 Task: Create List Banking in Board Website Development to Workspace Consulting. Create List Payment Processing in Board Business Process Automation to Workspace Consulting. Create List Cryptocurrency in Board Business Model Business Case Development and Analysis to Workspace Consulting
Action: Mouse moved to (304, 163)
Screenshot: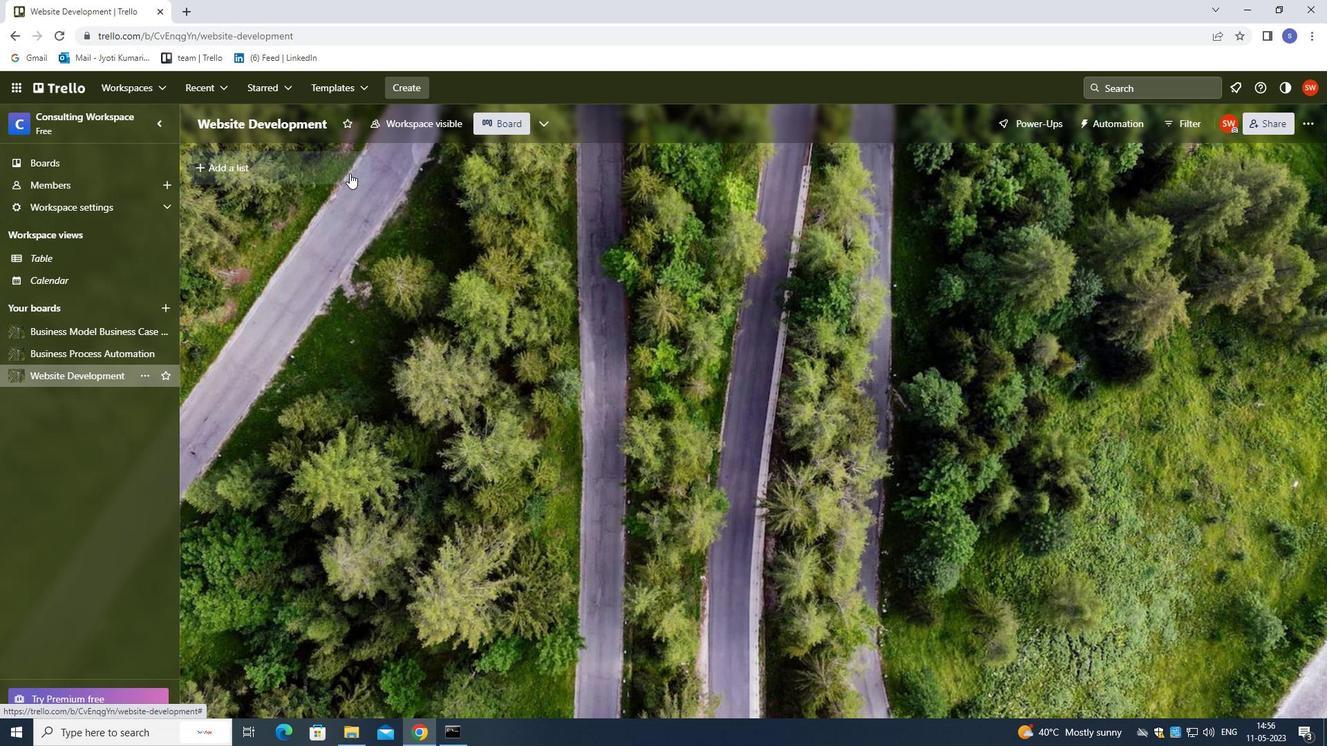 
Action: Mouse pressed left at (304, 163)
Screenshot: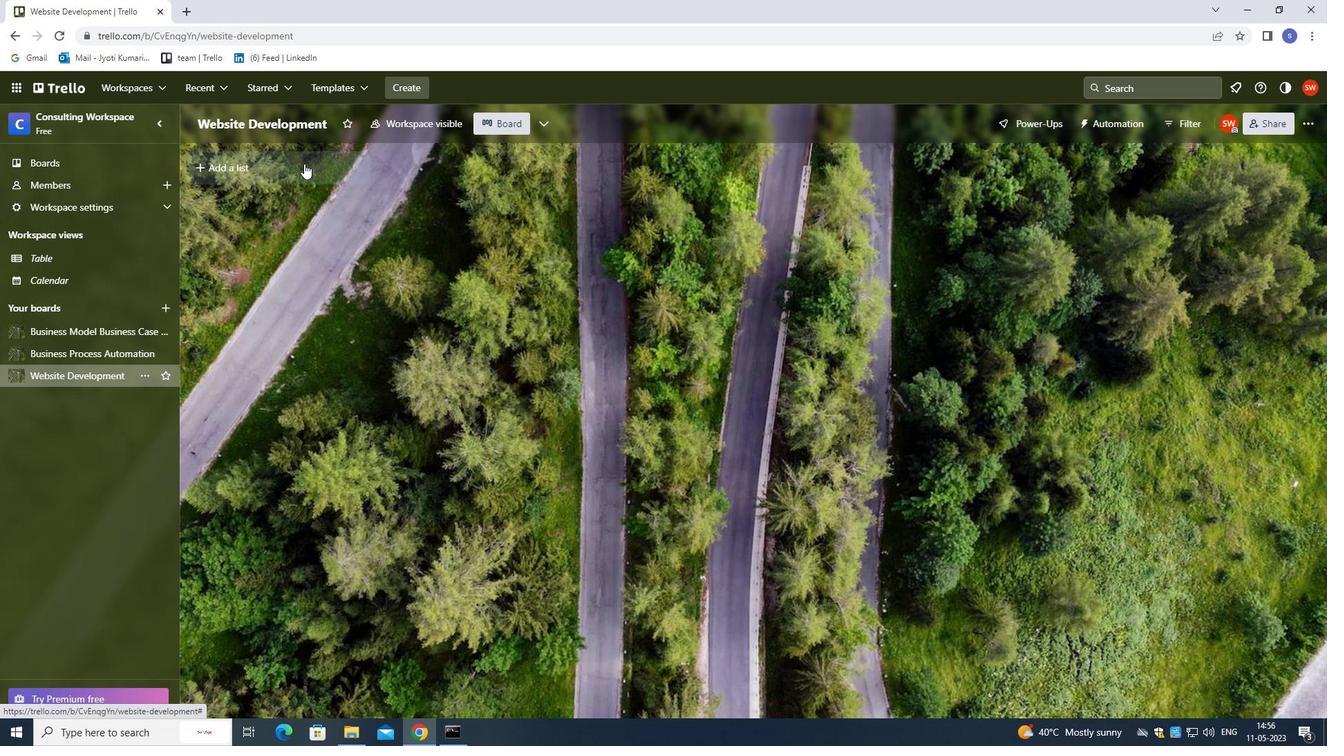 
Action: Key pressed <Key.shift>BANKING<Key.enter>
Screenshot: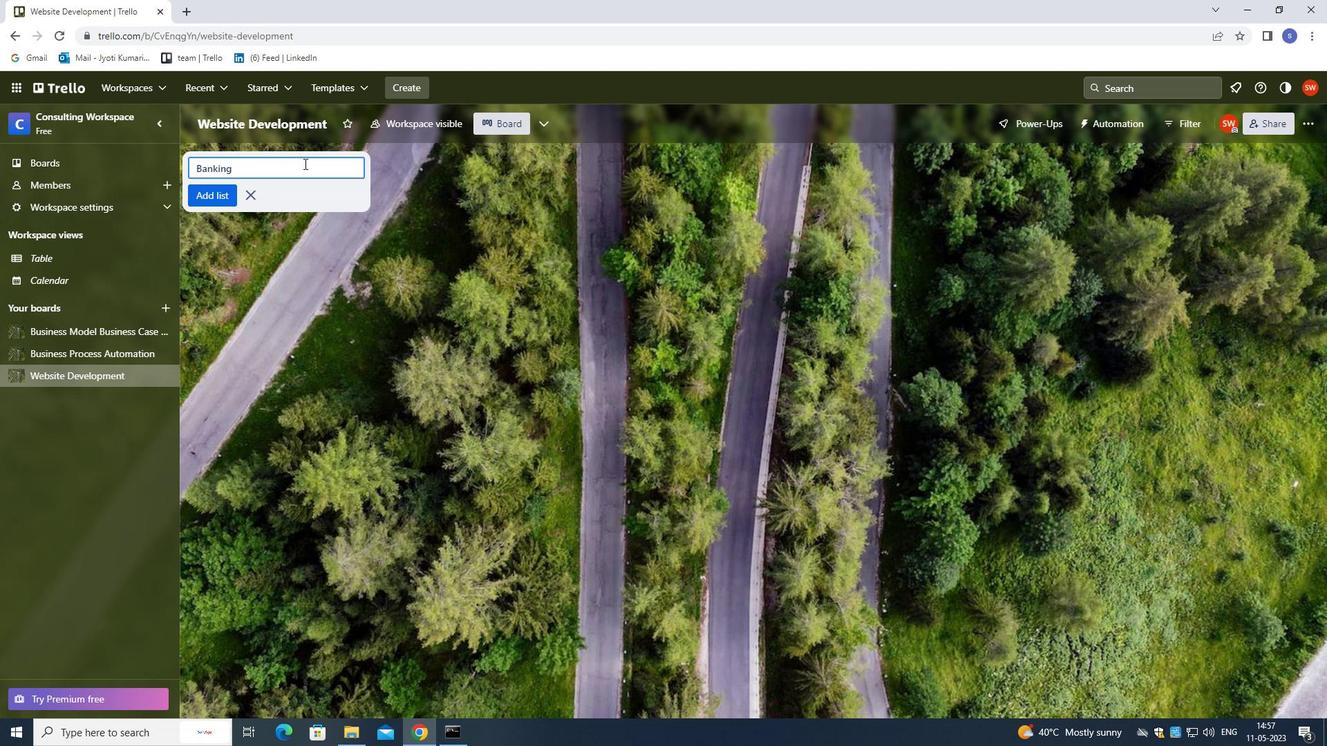 
Action: Mouse moved to (97, 349)
Screenshot: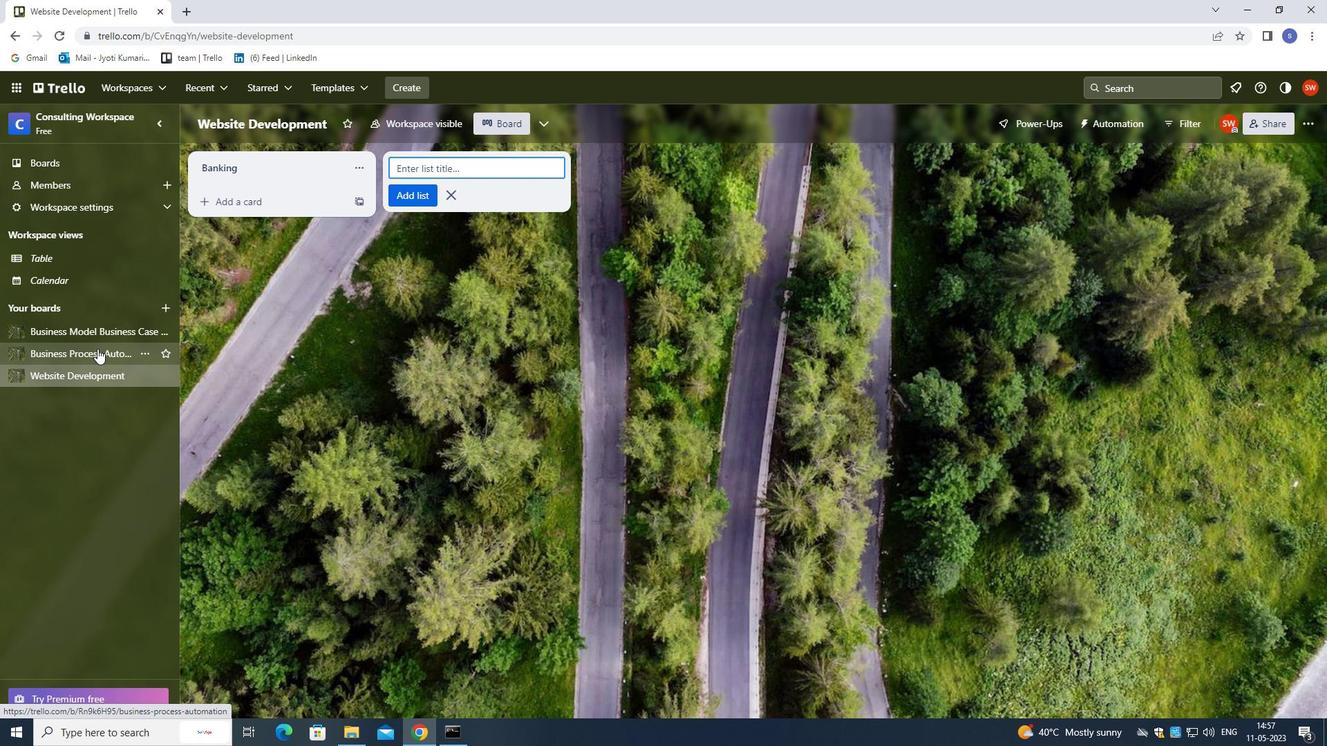 
Action: Mouse pressed left at (97, 349)
Screenshot: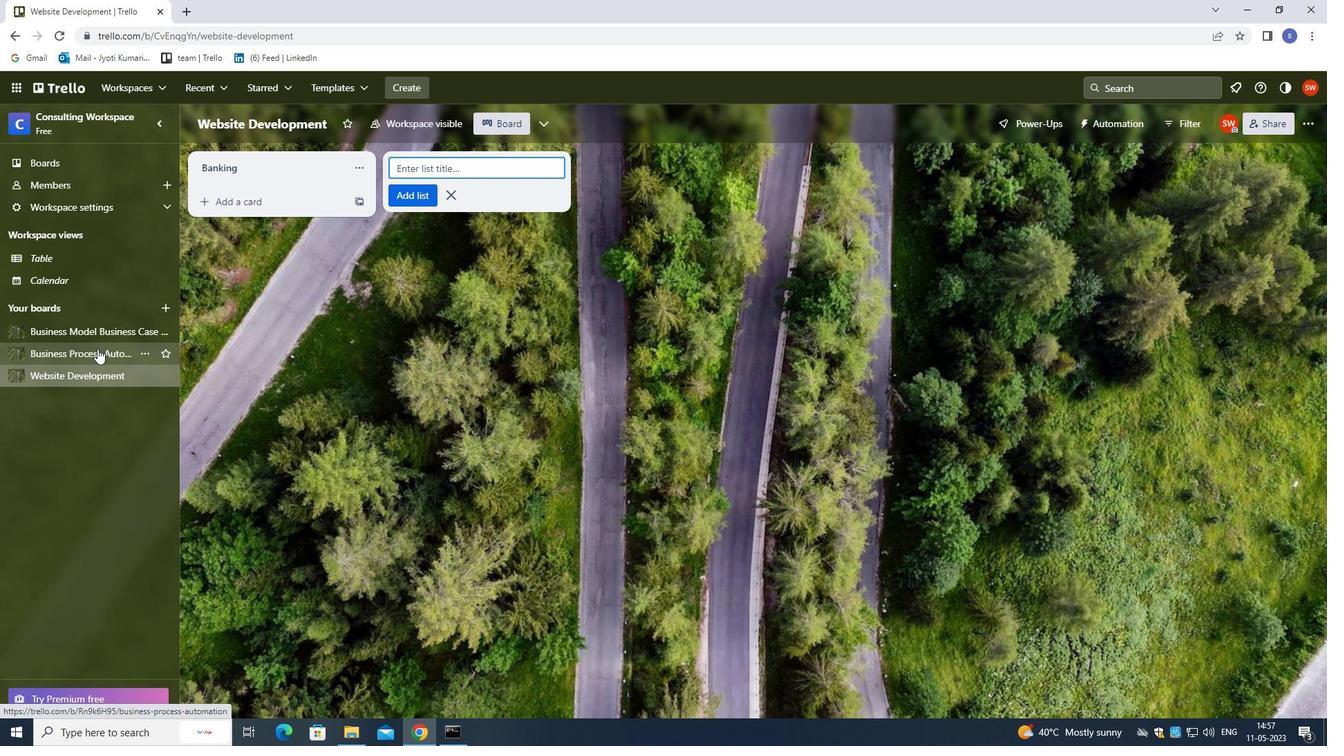 
Action: Mouse moved to (256, 170)
Screenshot: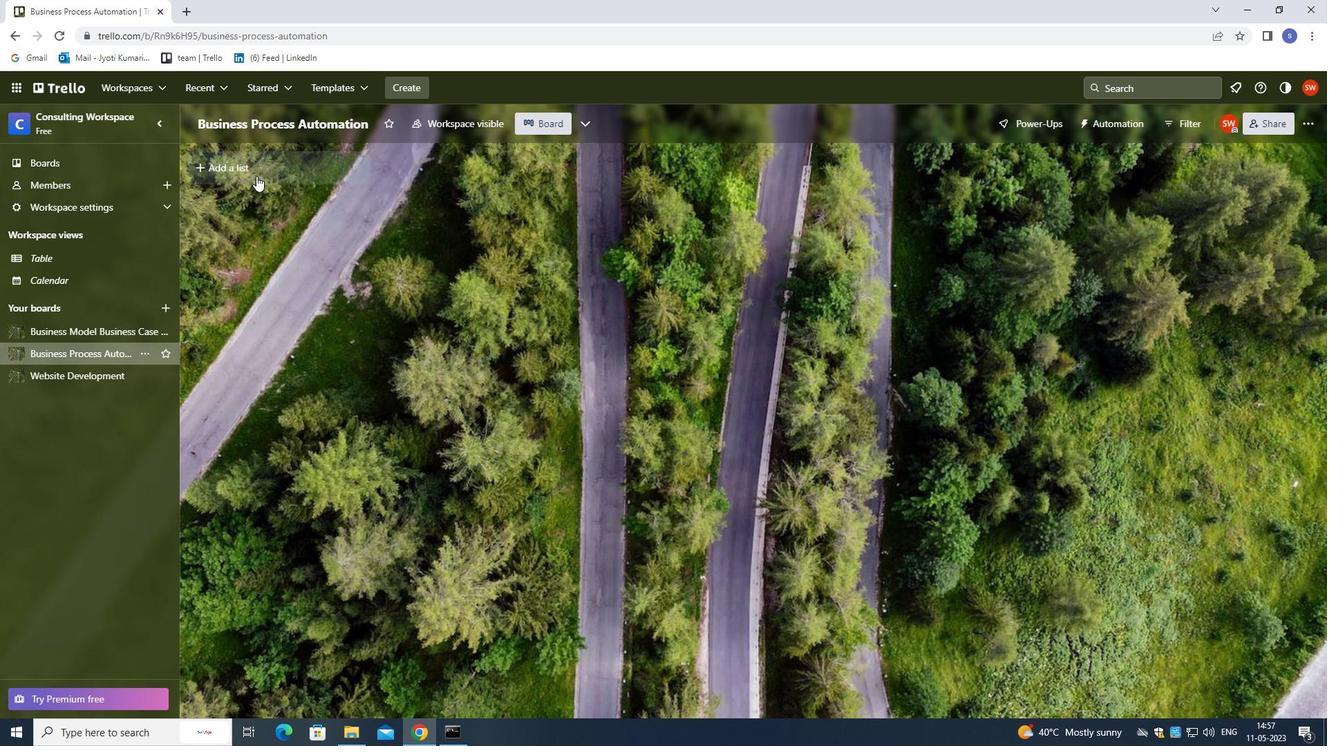 
Action: Mouse pressed left at (256, 170)
Screenshot: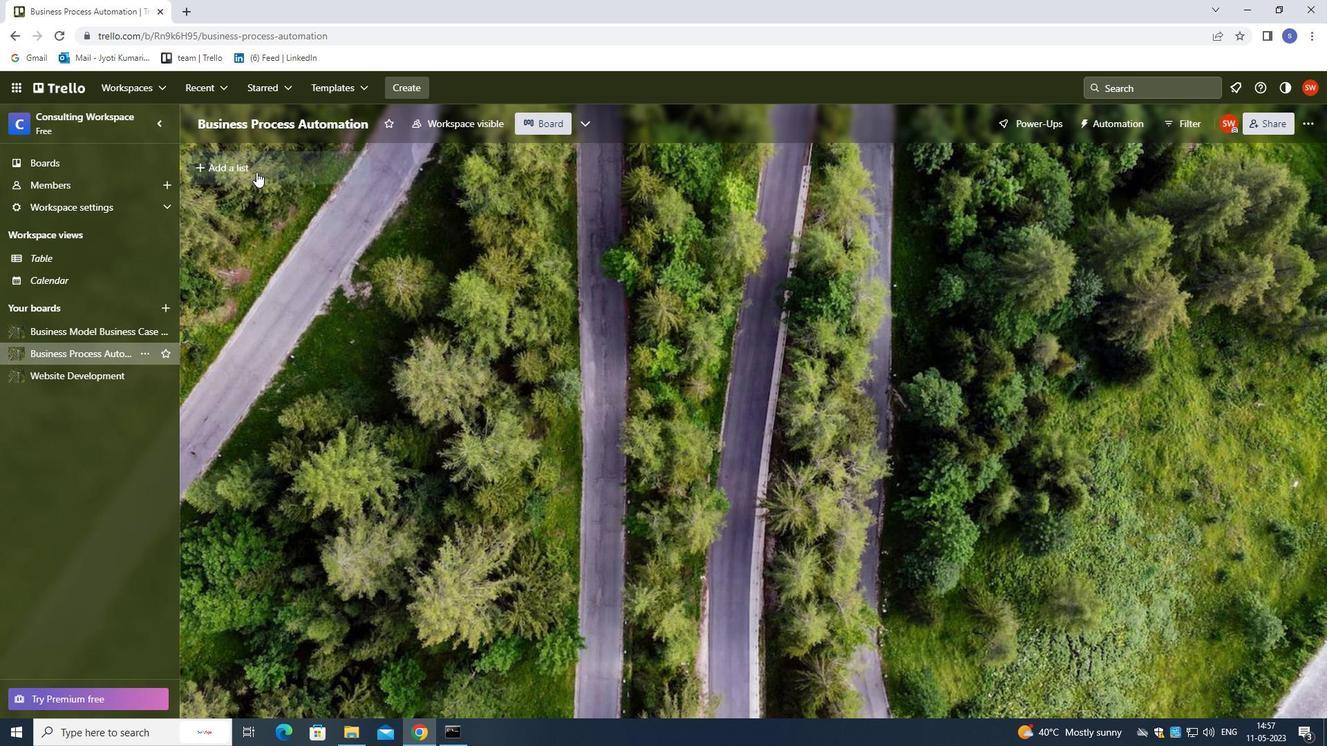 
Action: Key pressed <Key.shift>PAYMENT<Key.space><Key.shift>PROCESSING<Key.enter>
Screenshot: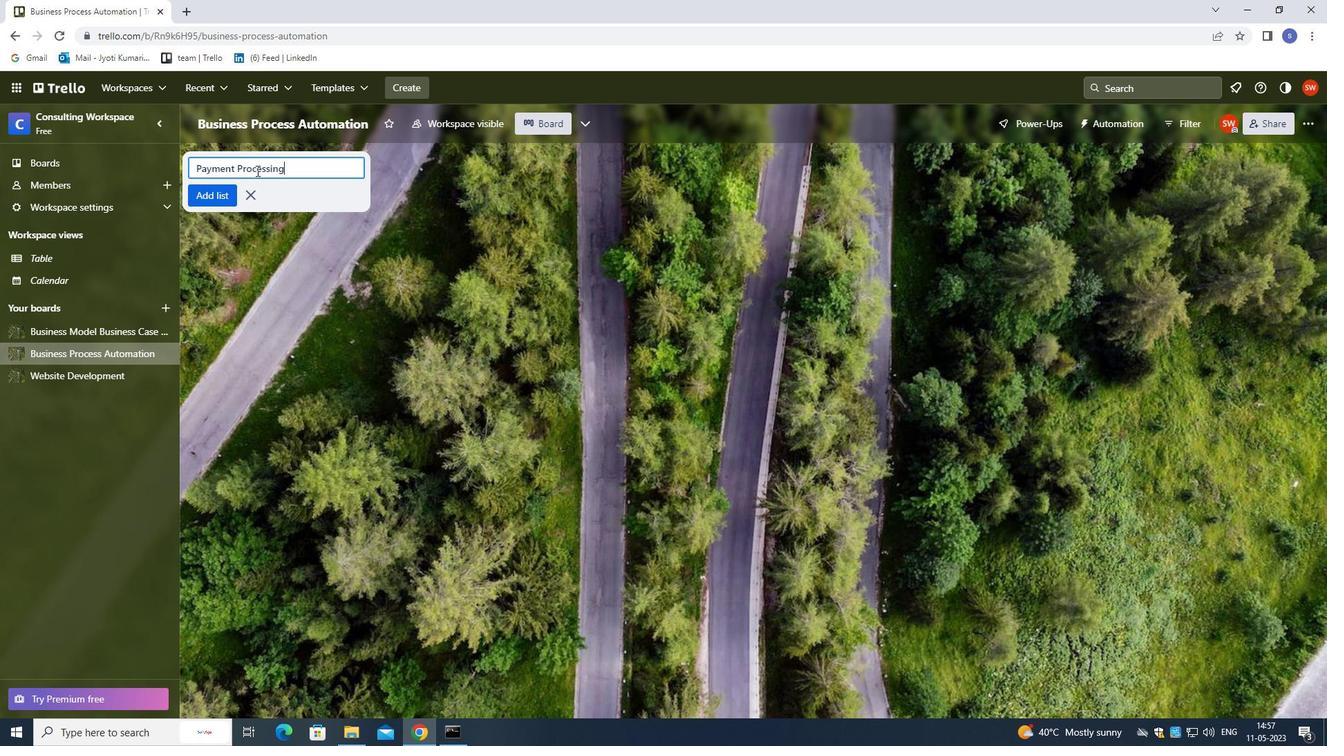 
Action: Mouse moved to (95, 327)
Screenshot: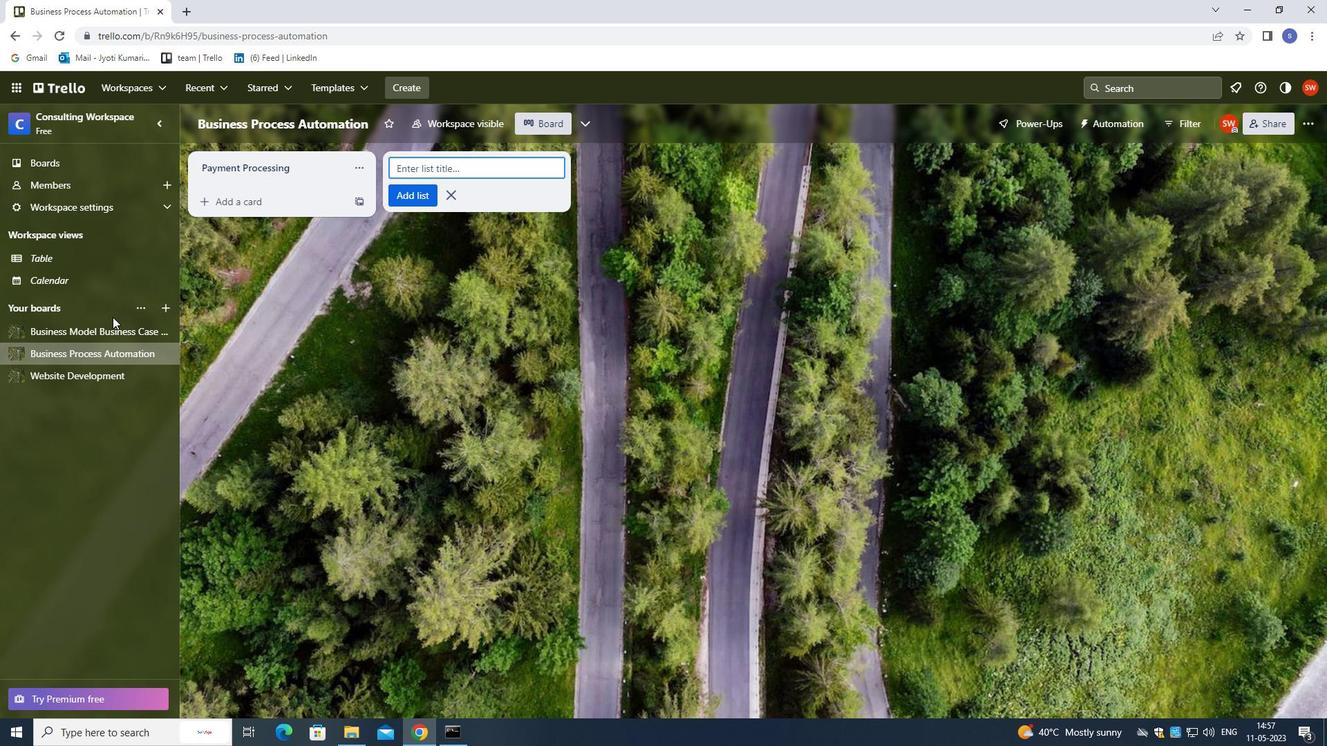 
Action: Mouse pressed left at (95, 327)
Screenshot: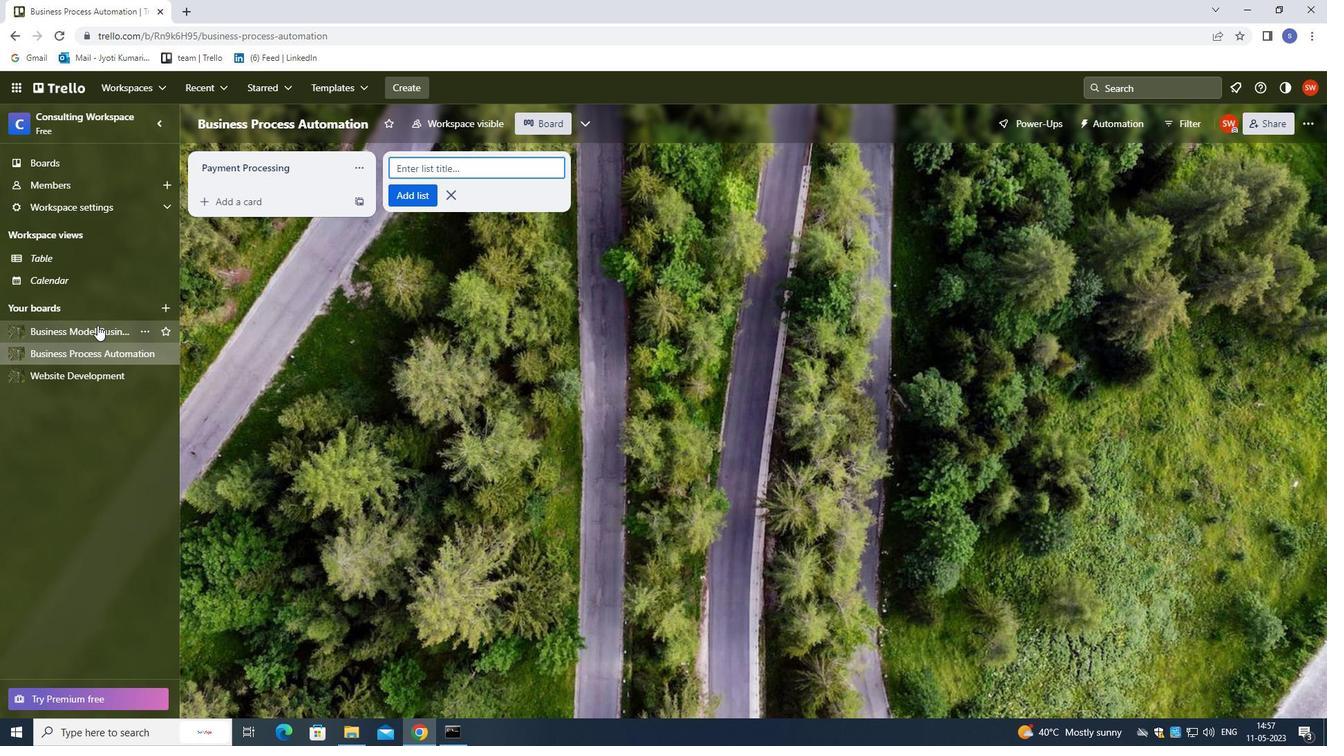 
Action: Mouse moved to (242, 169)
Screenshot: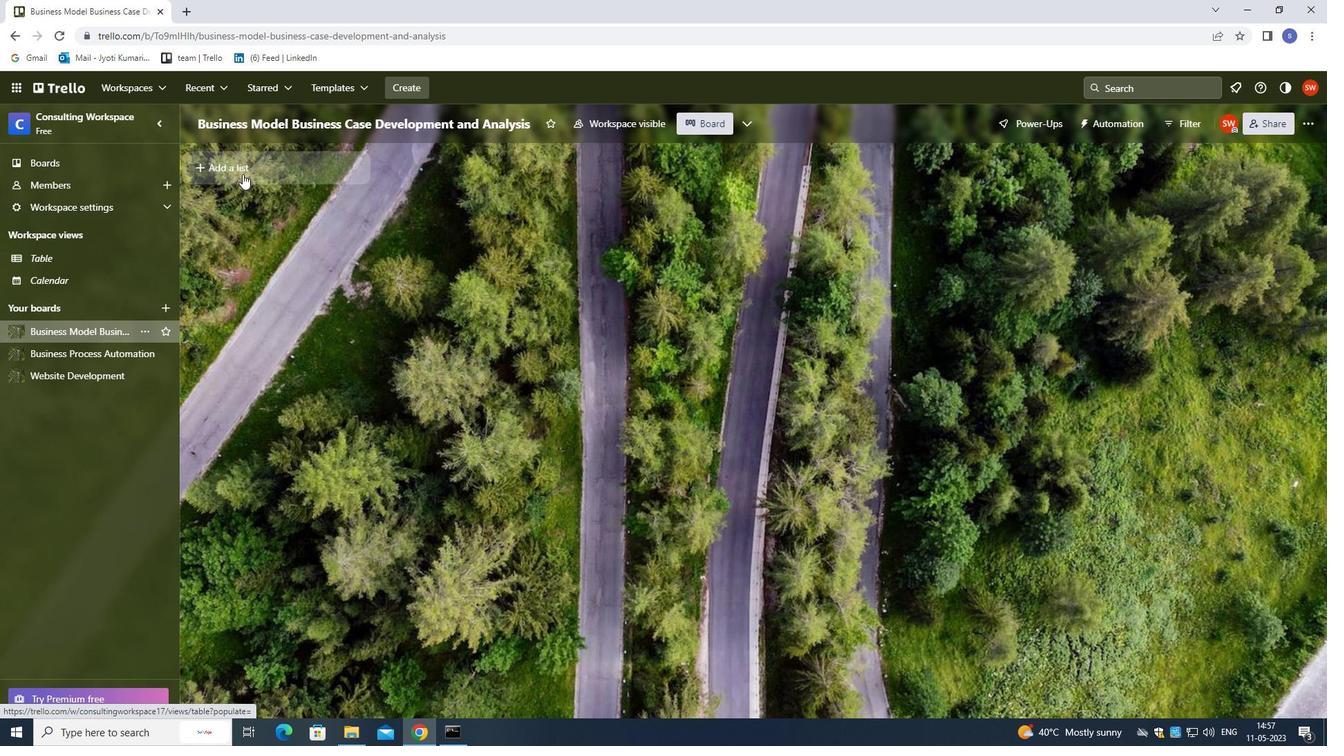 
Action: Mouse pressed left at (242, 169)
Screenshot: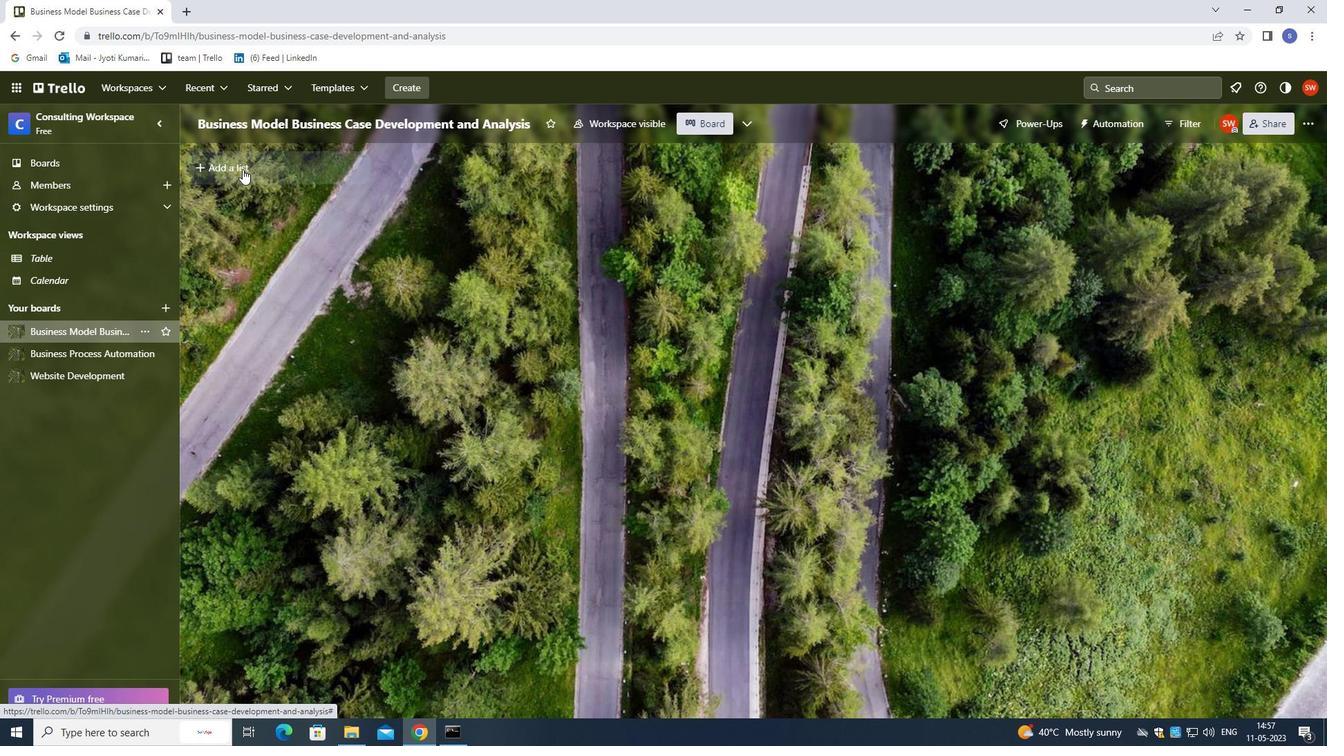 
Action: Key pressed <Key.shift><Key.shift><Key.shift><Key.shift><Key.shift><Key.shift><Key.shift><Key.shift><Key.shift><Key.shift><Key.shift><Key.shift><Key.shift><Key.shift><Key.shift>CRYPO<Key.backspace>TOGRAPHY<Key.backspace><Key.backspace><Key.backspace><Key.backspace><Key.backspace><Key.backspace>CURRENCEY<Key.enter>
Screenshot: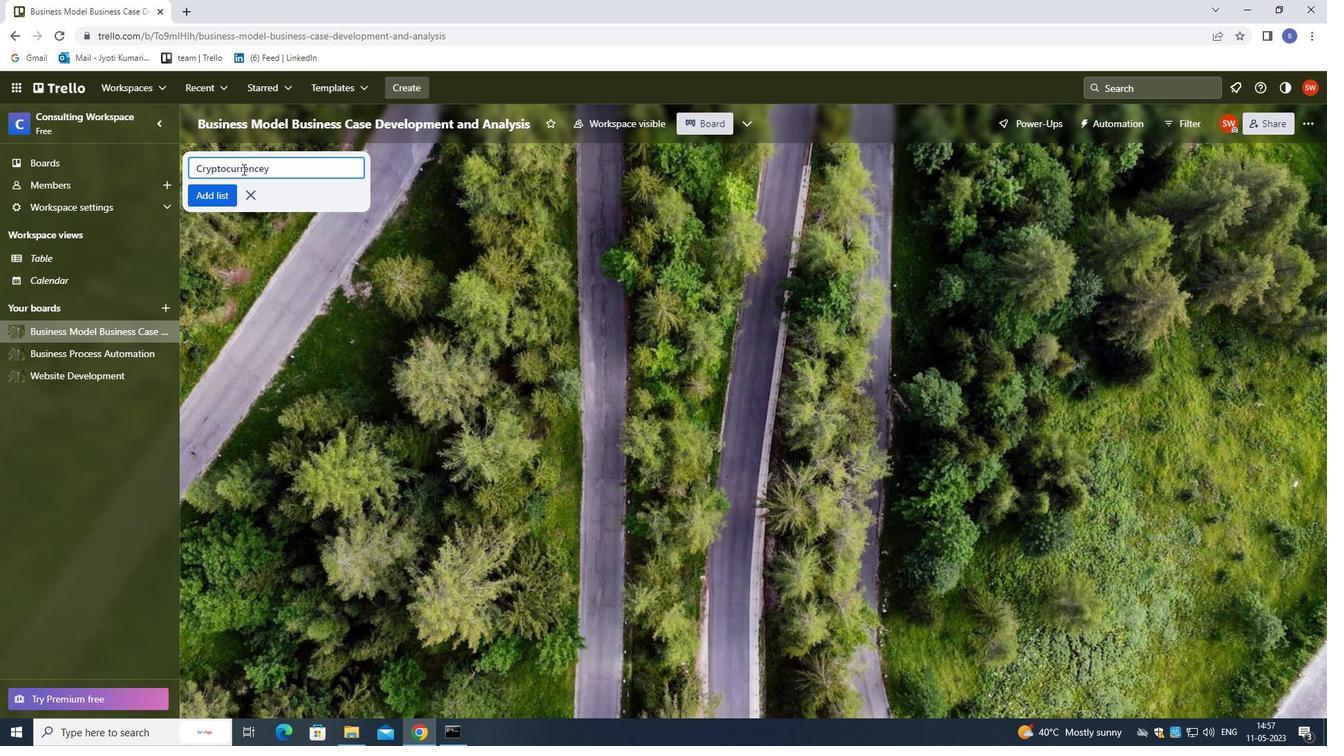 
